 Task: Add Probulin Total Care Probiotic to the cart.
Action: Mouse moved to (346, 146)
Screenshot: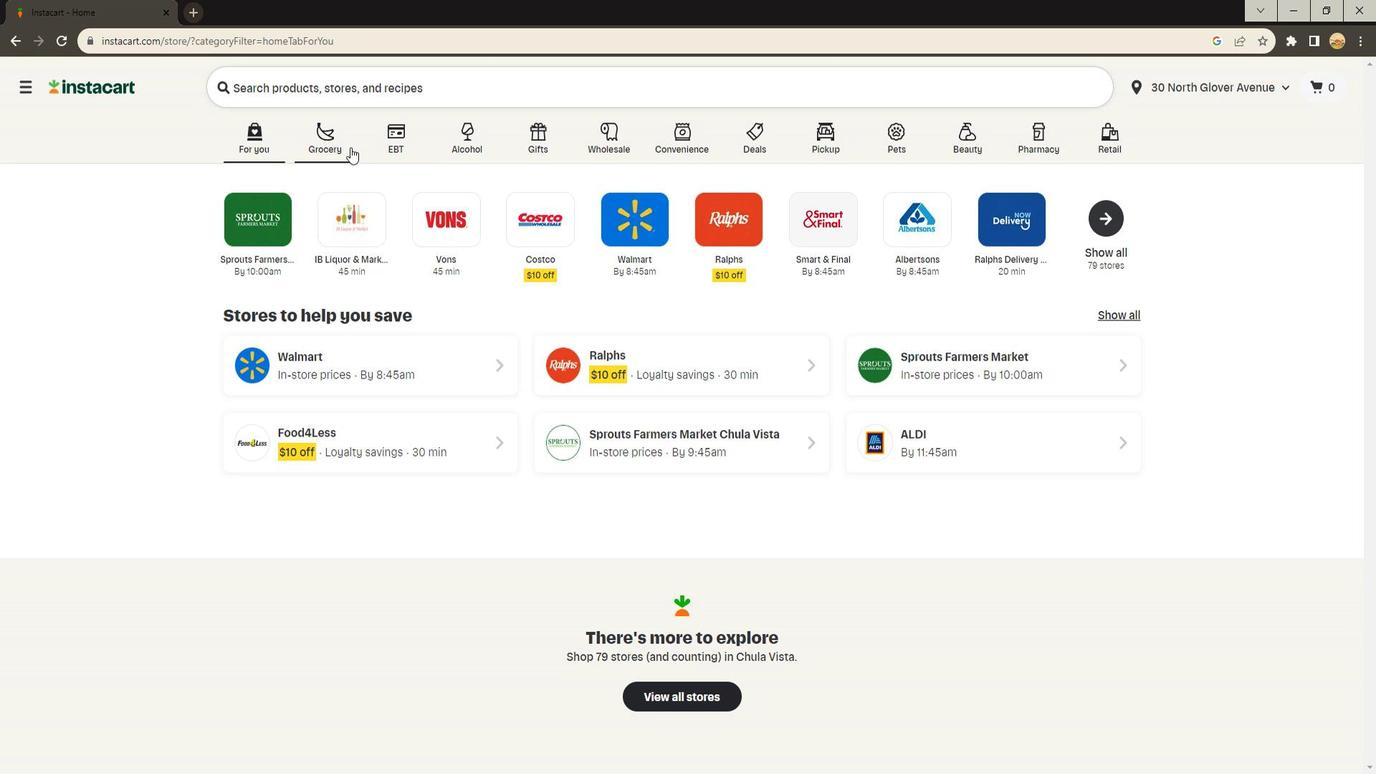 
Action: Mouse pressed left at (346, 146)
Screenshot: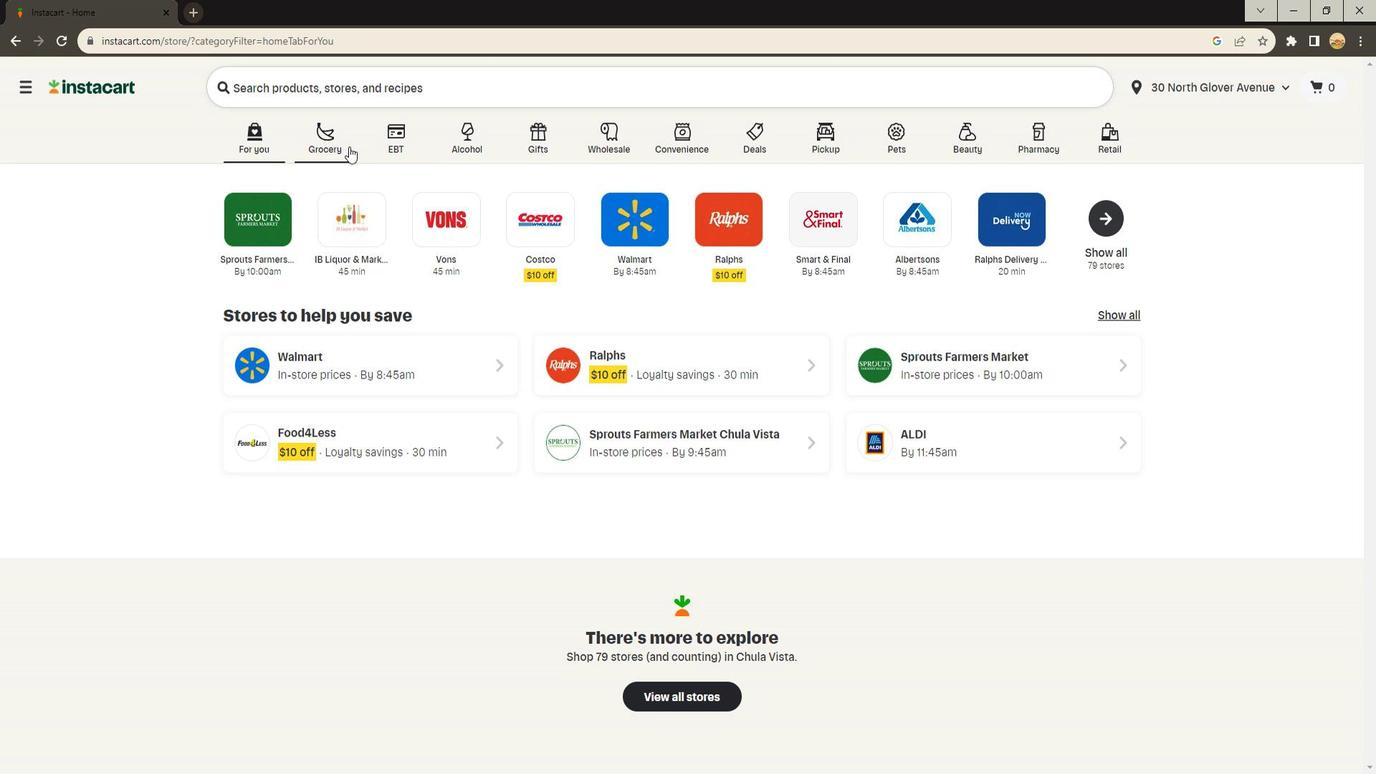 
Action: Mouse moved to (349, 402)
Screenshot: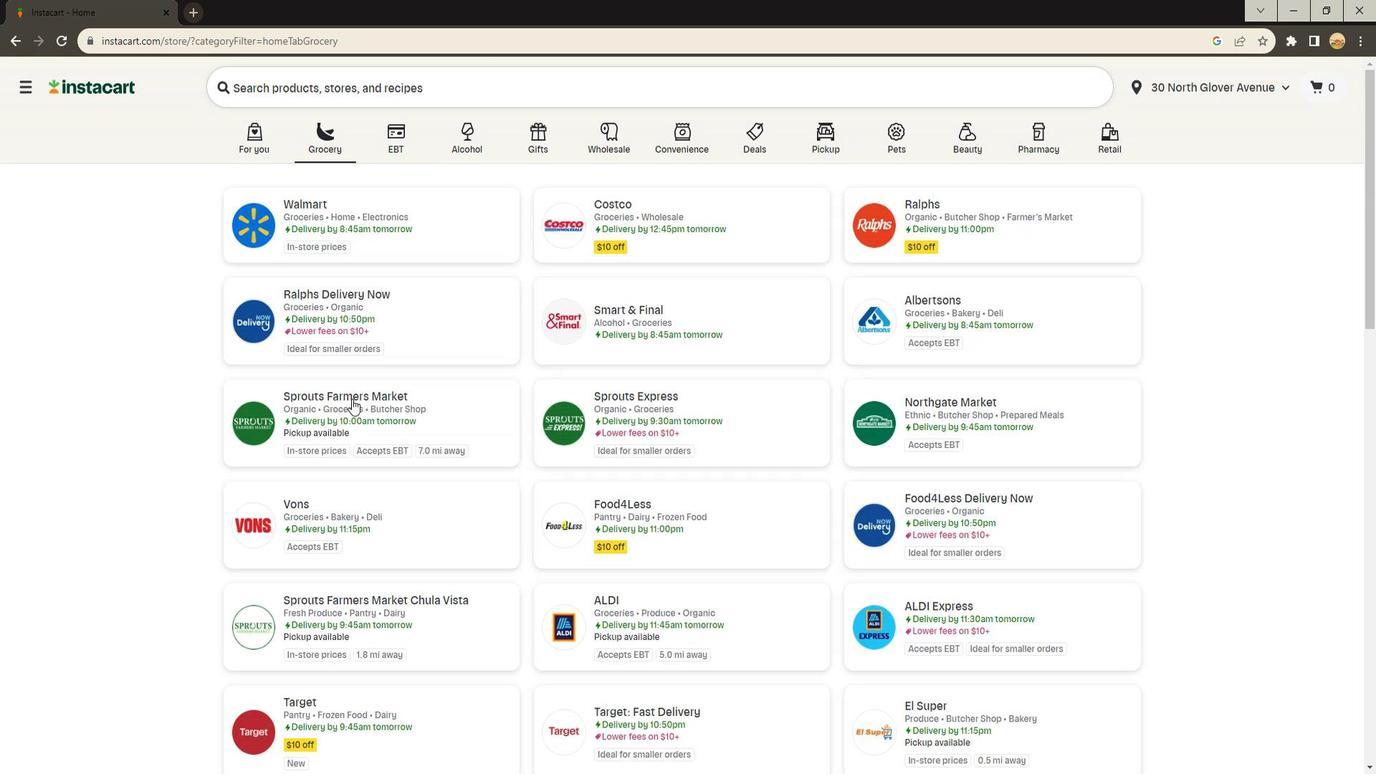 
Action: Mouse pressed left at (349, 402)
Screenshot: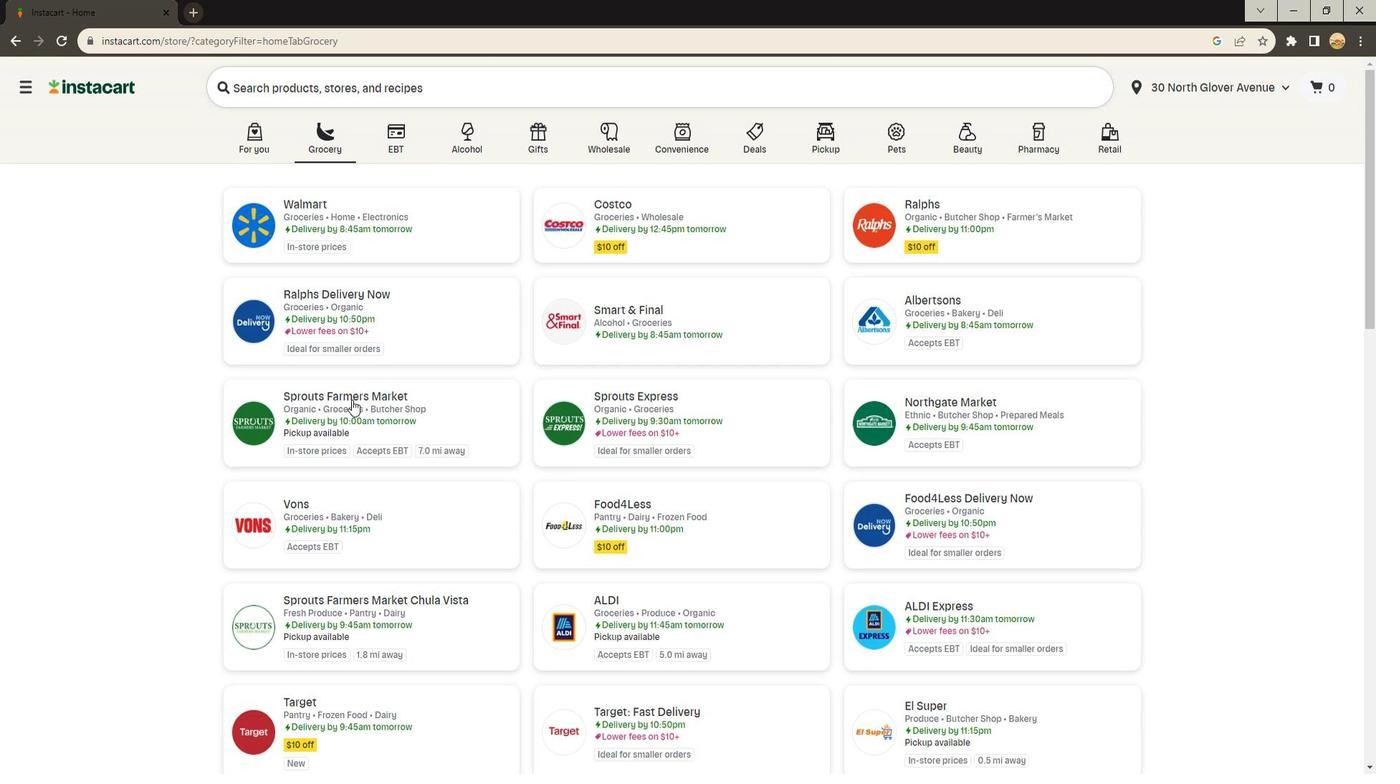 
Action: Mouse moved to (117, 422)
Screenshot: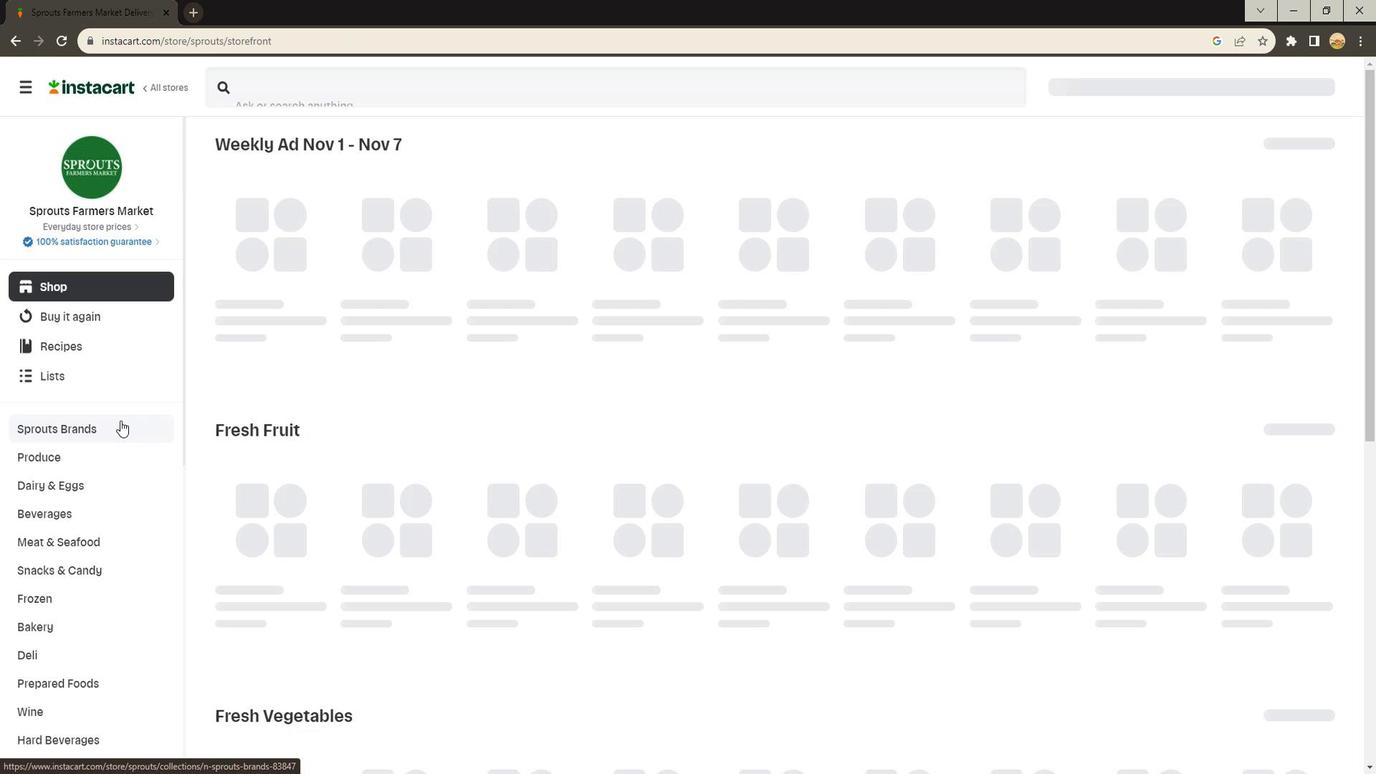 
Action: Mouse scrolled (117, 422) with delta (0, 0)
Screenshot: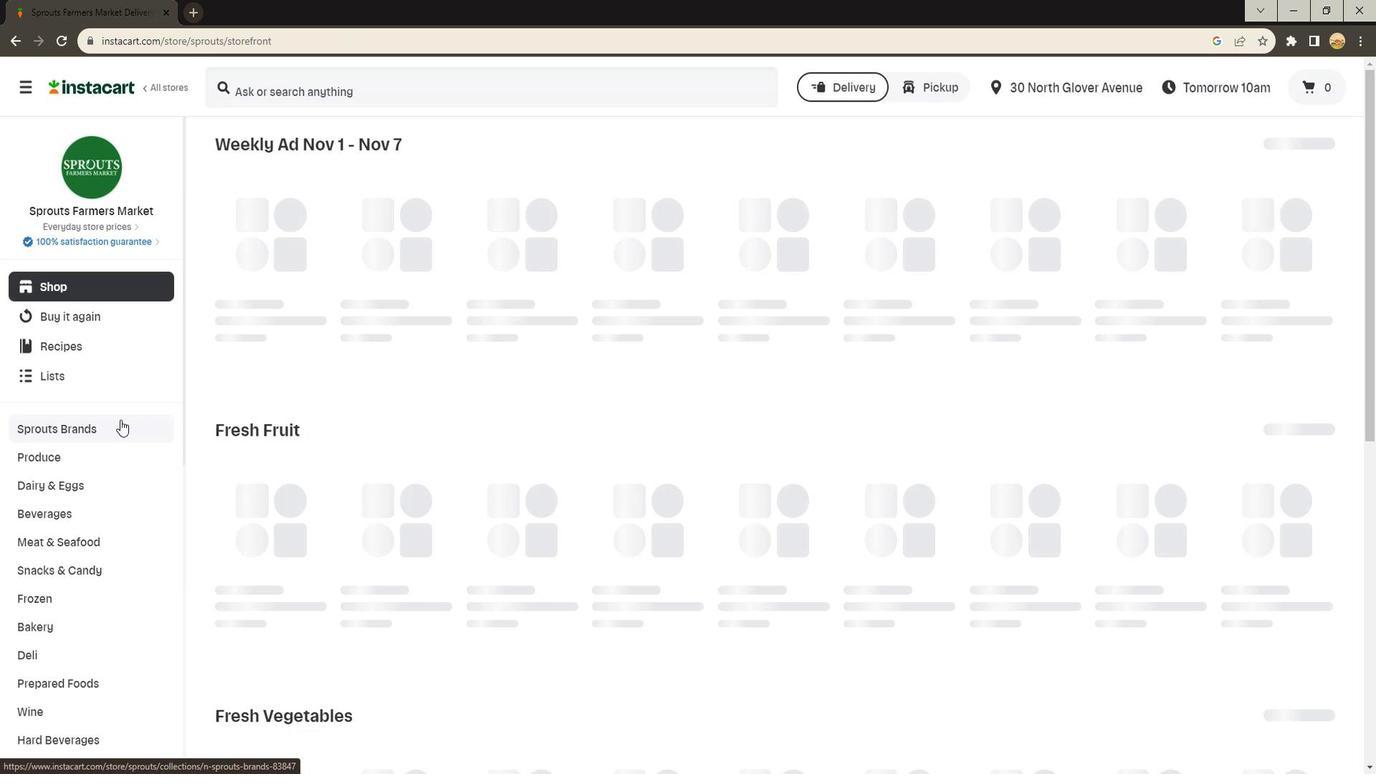 
Action: Mouse scrolled (117, 422) with delta (0, 0)
Screenshot: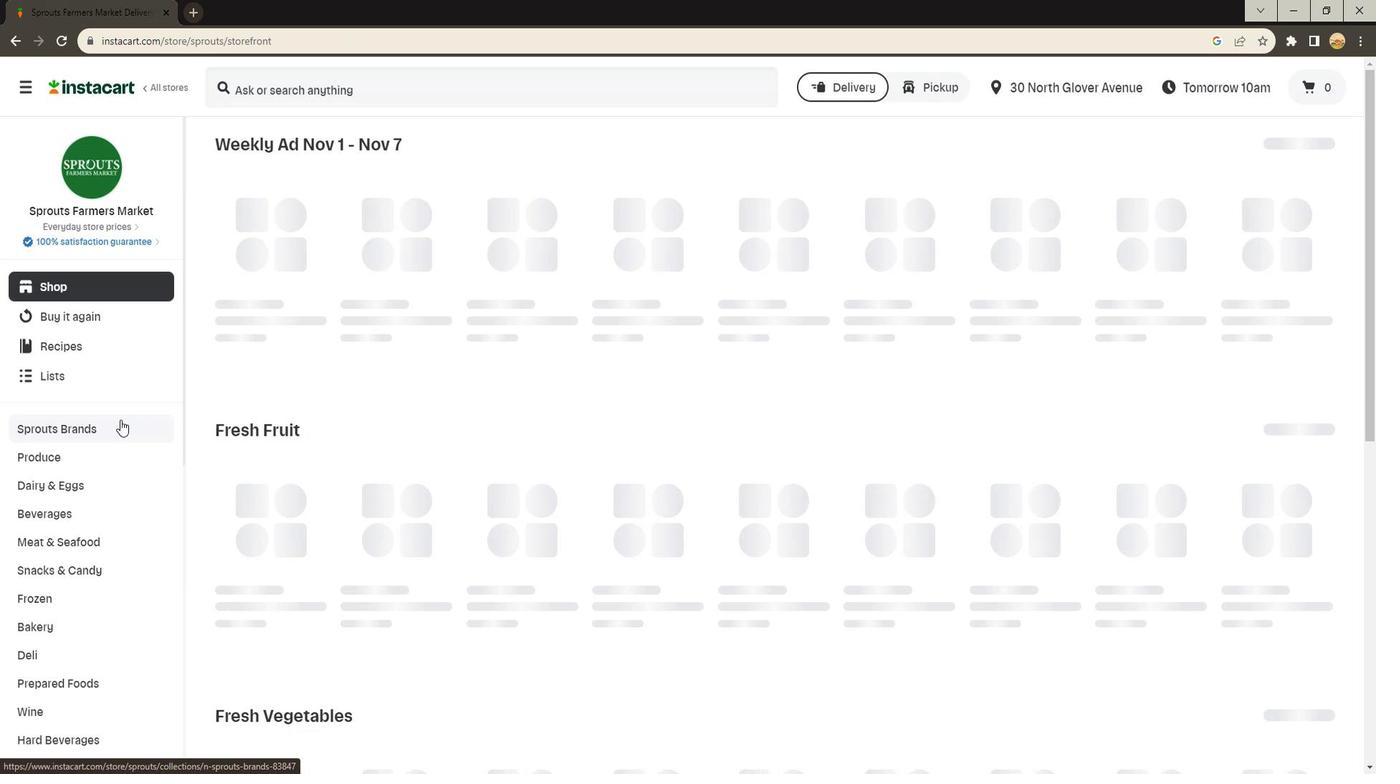 
Action: Mouse scrolled (117, 422) with delta (0, 0)
Screenshot: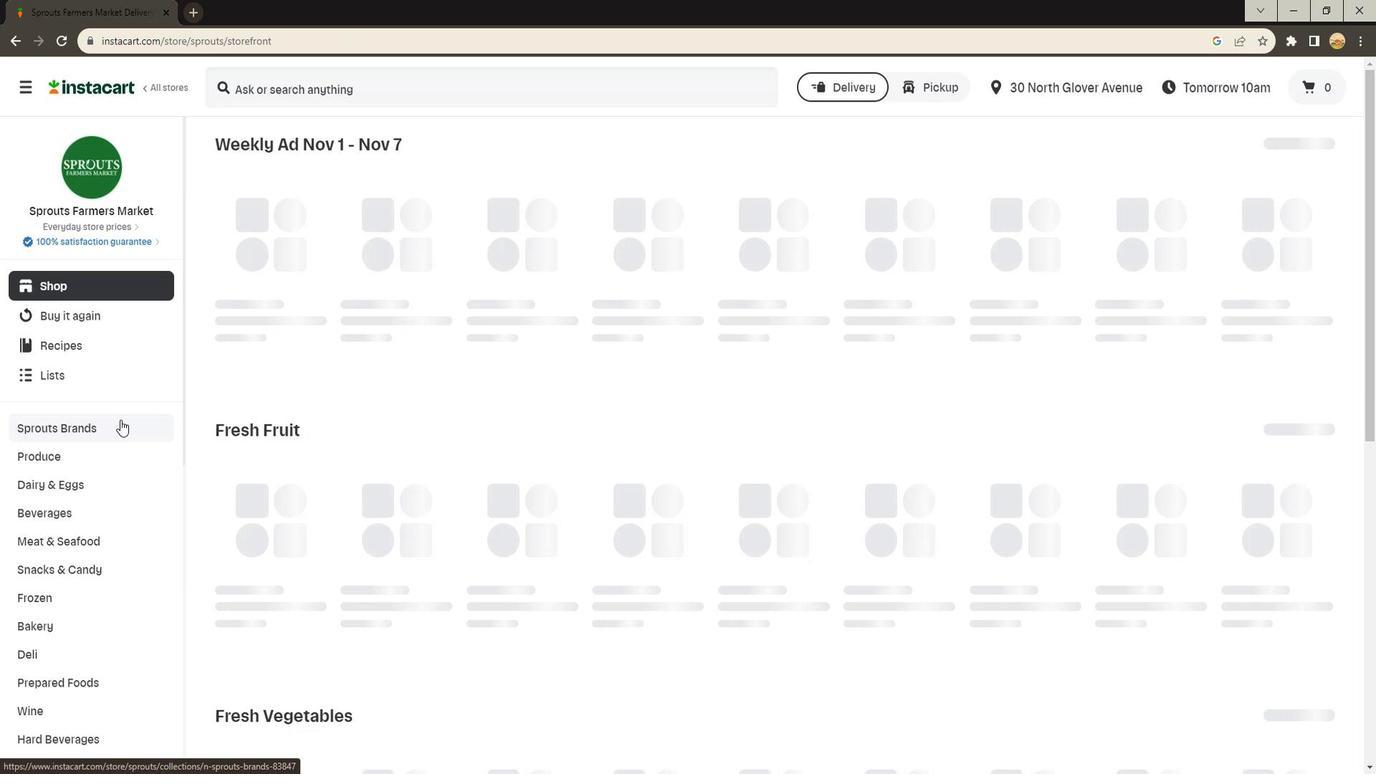 
Action: Mouse scrolled (117, 422) with delta (0, 0)
Screenshot: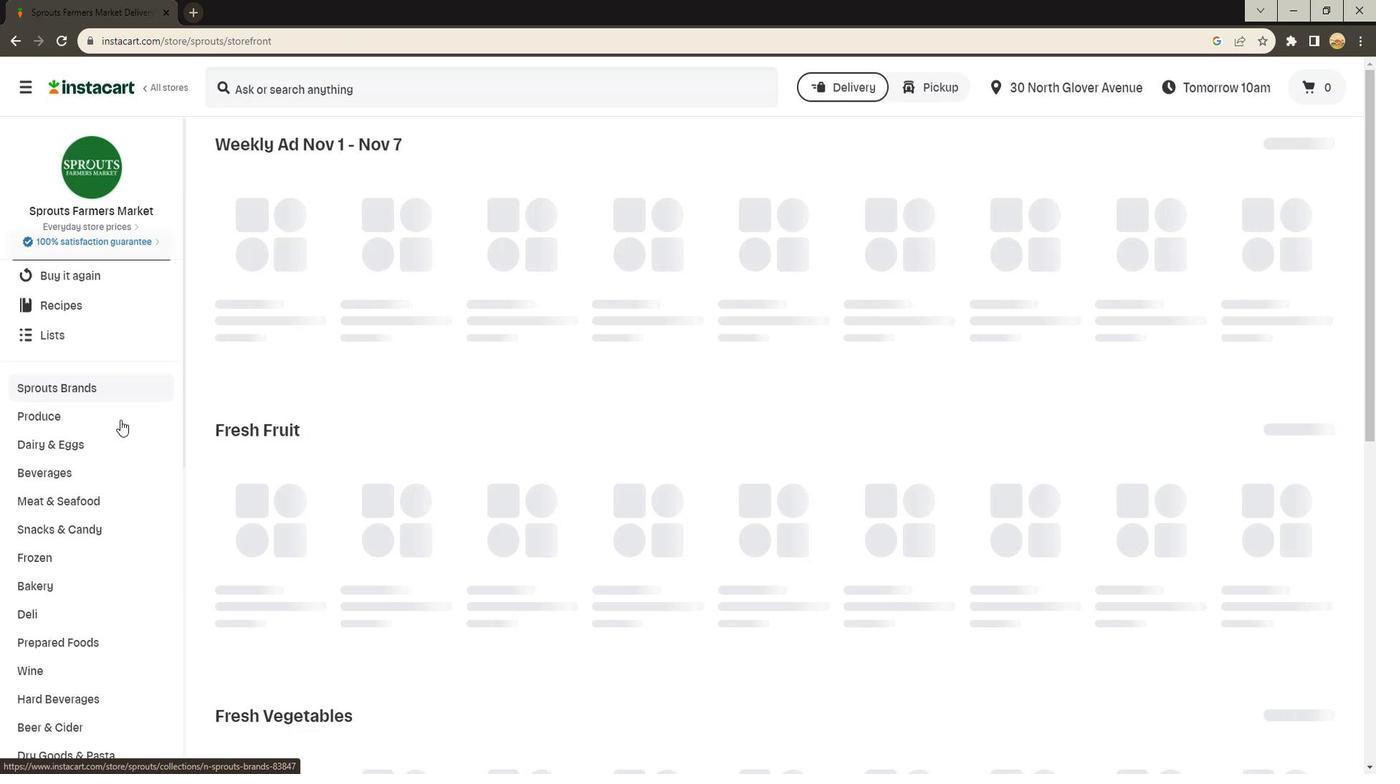 
Action: Mouse scrolled (117, 422) with delta (0, 0)
Screenshot: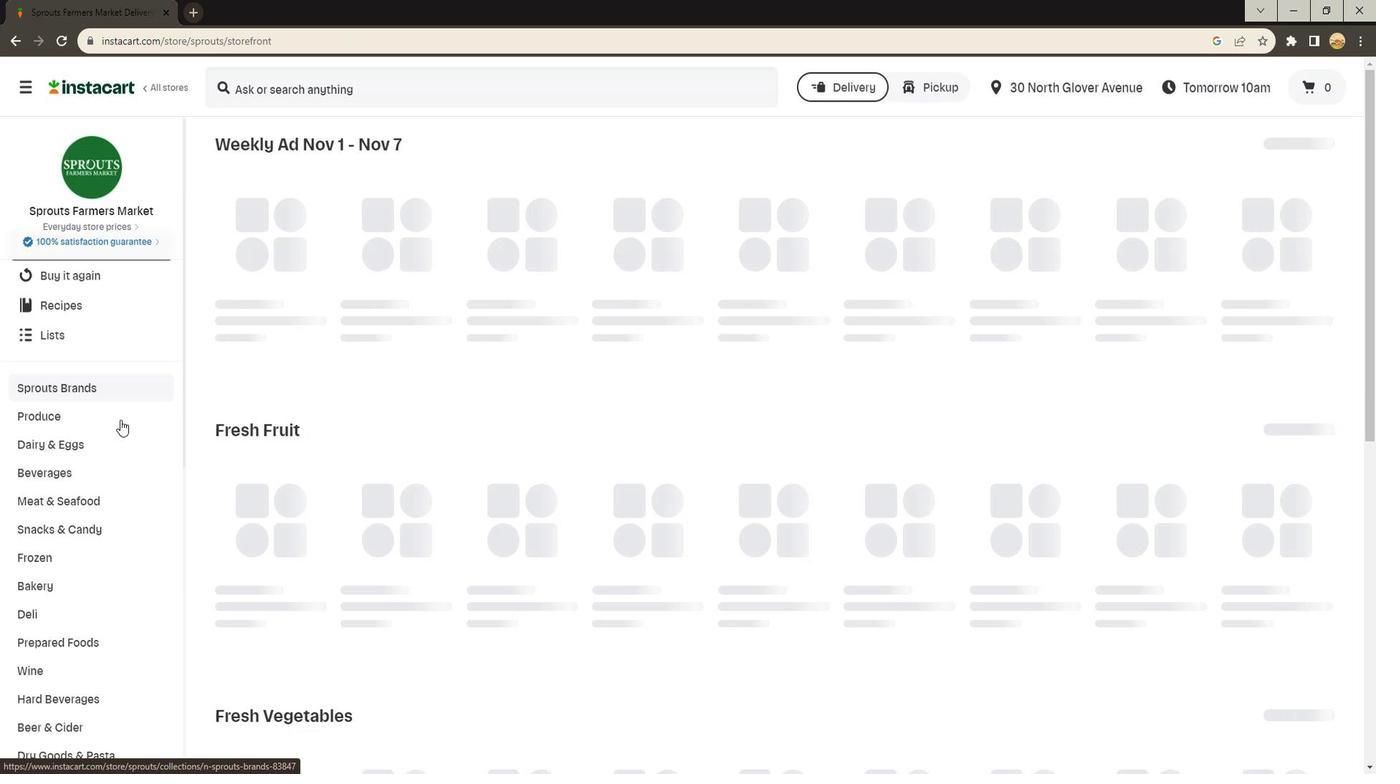 
Action: Mouse scrolled (117, 422) with delta (0, 0)
Screenshot: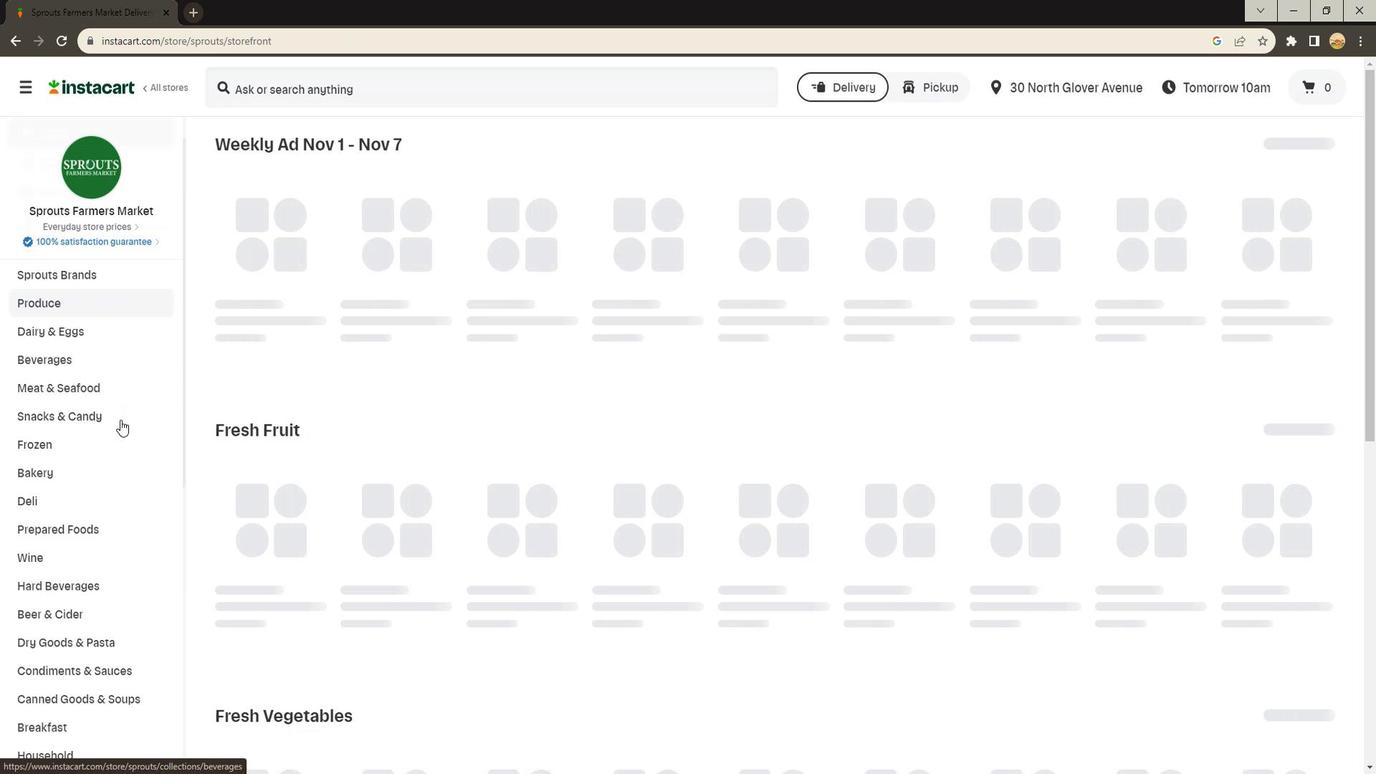 
Action: Mouse scrolled (117, 422) with delta (0, 0)
Screenshot: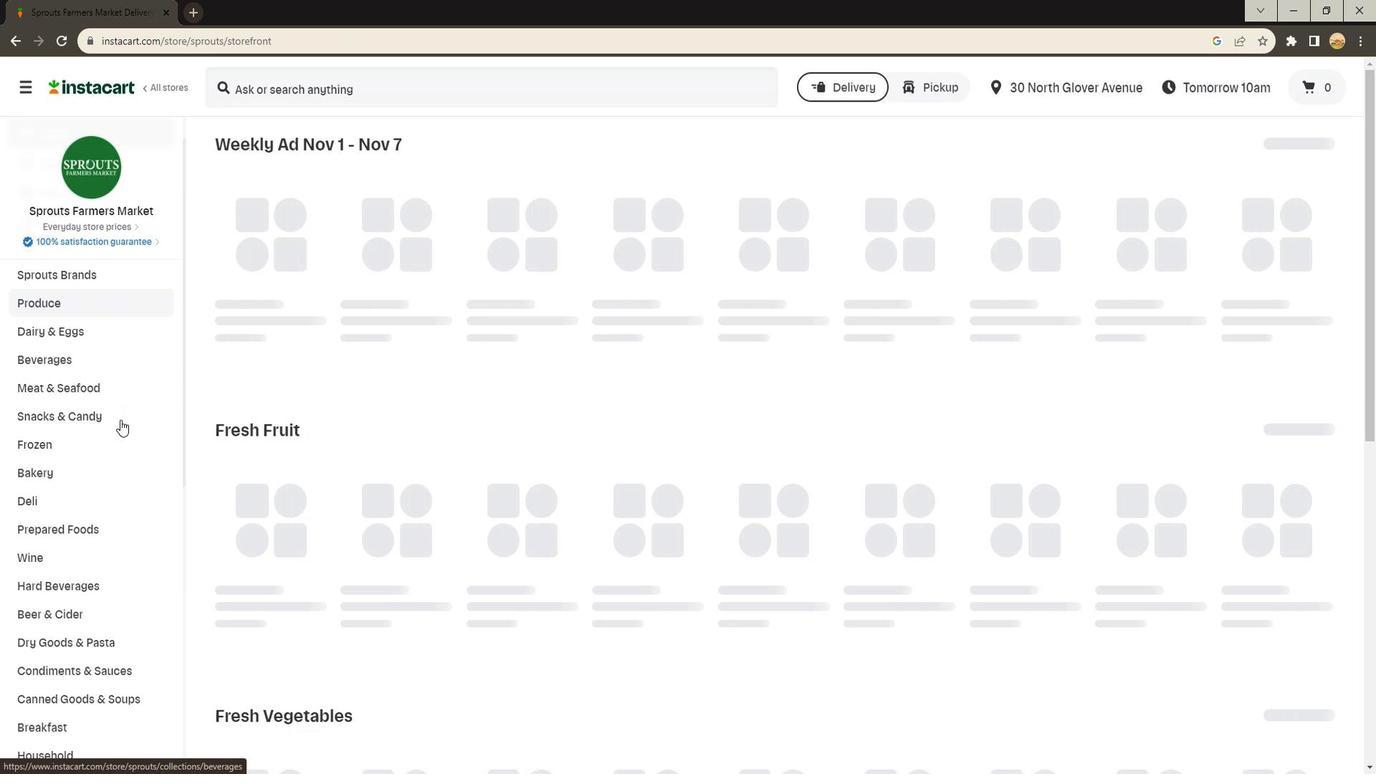 
Action: Mouse moved to (61, 480)
Screenshot: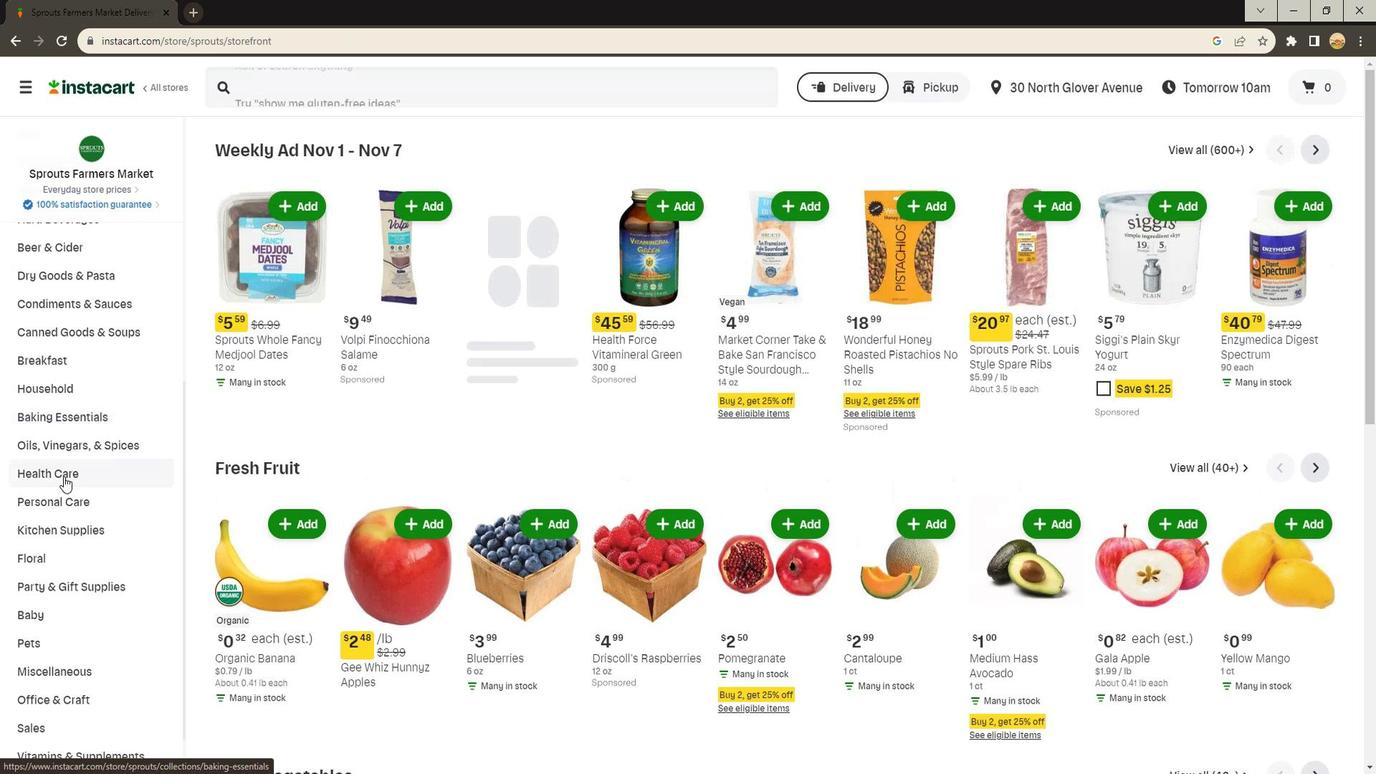 
Action: Mouse pressed left at (61, 480)
Screenshot: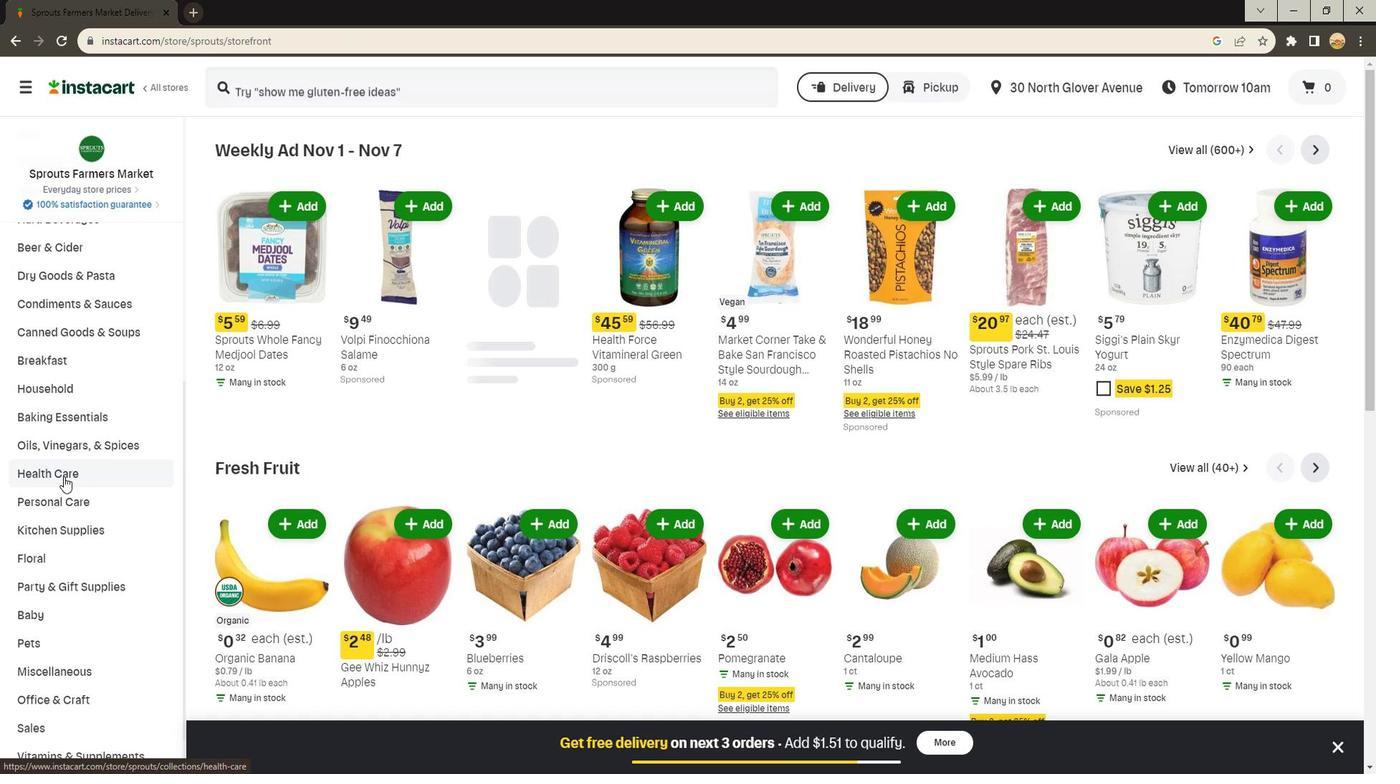 
Action: Mouse moved to (667, 184)
Screenshot: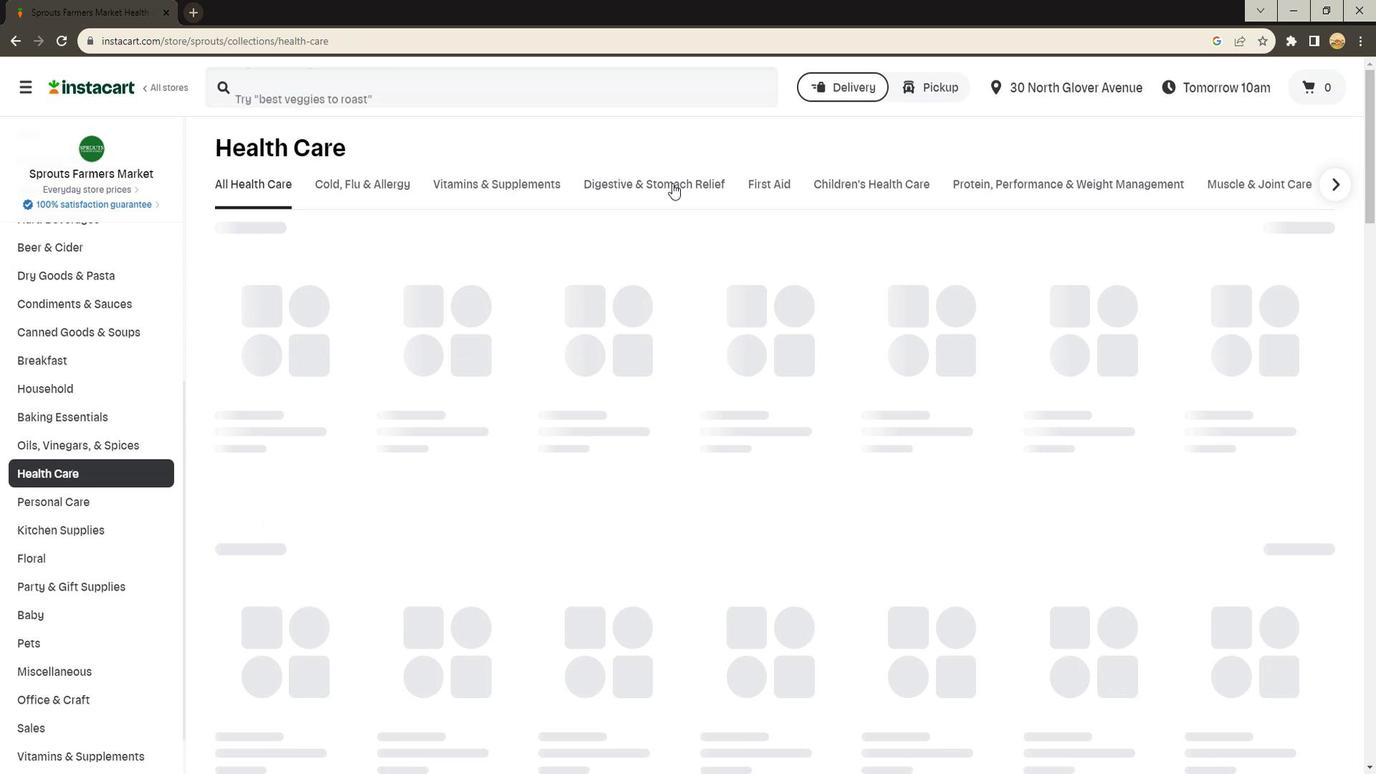
Action: Mouse pressed left at (667, 184)
Screenshot: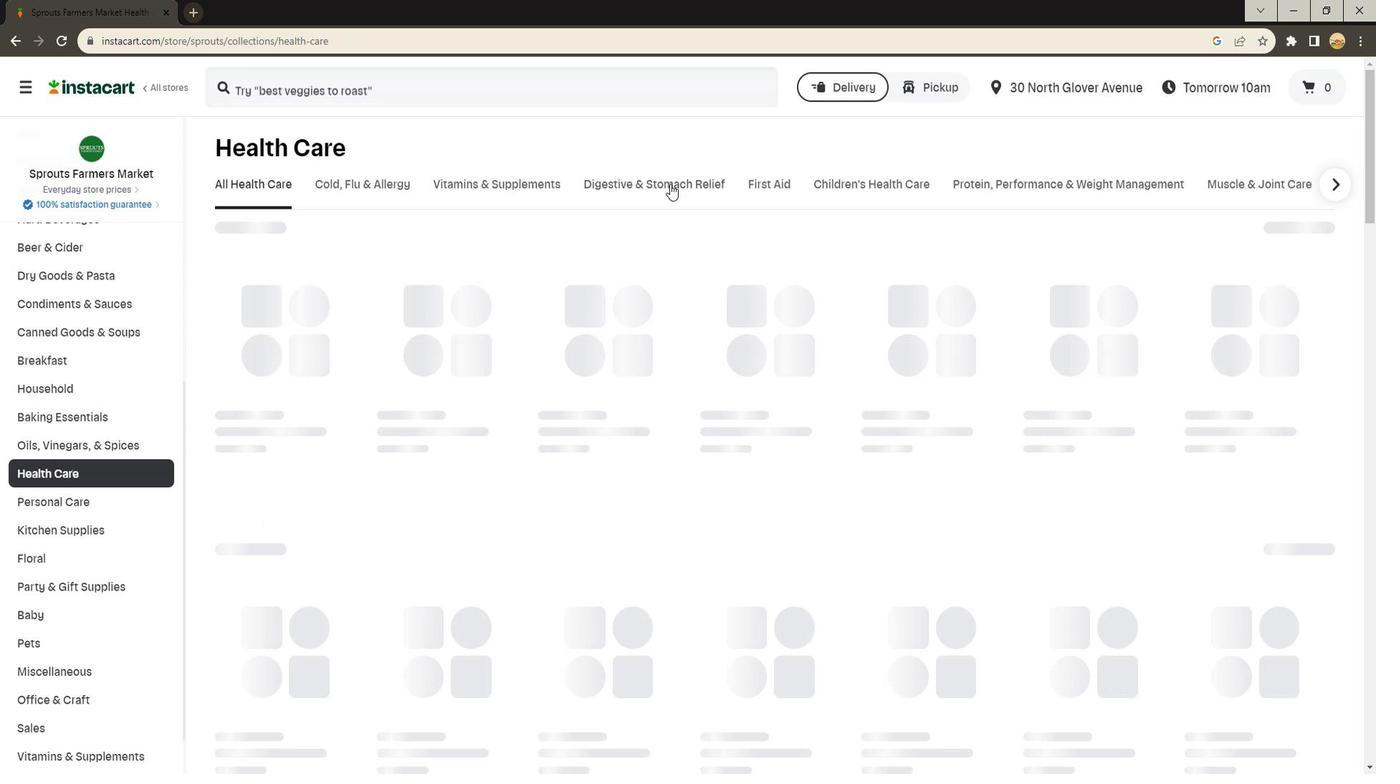 
Action: Mouse moved to (558, 252)
Screenshot: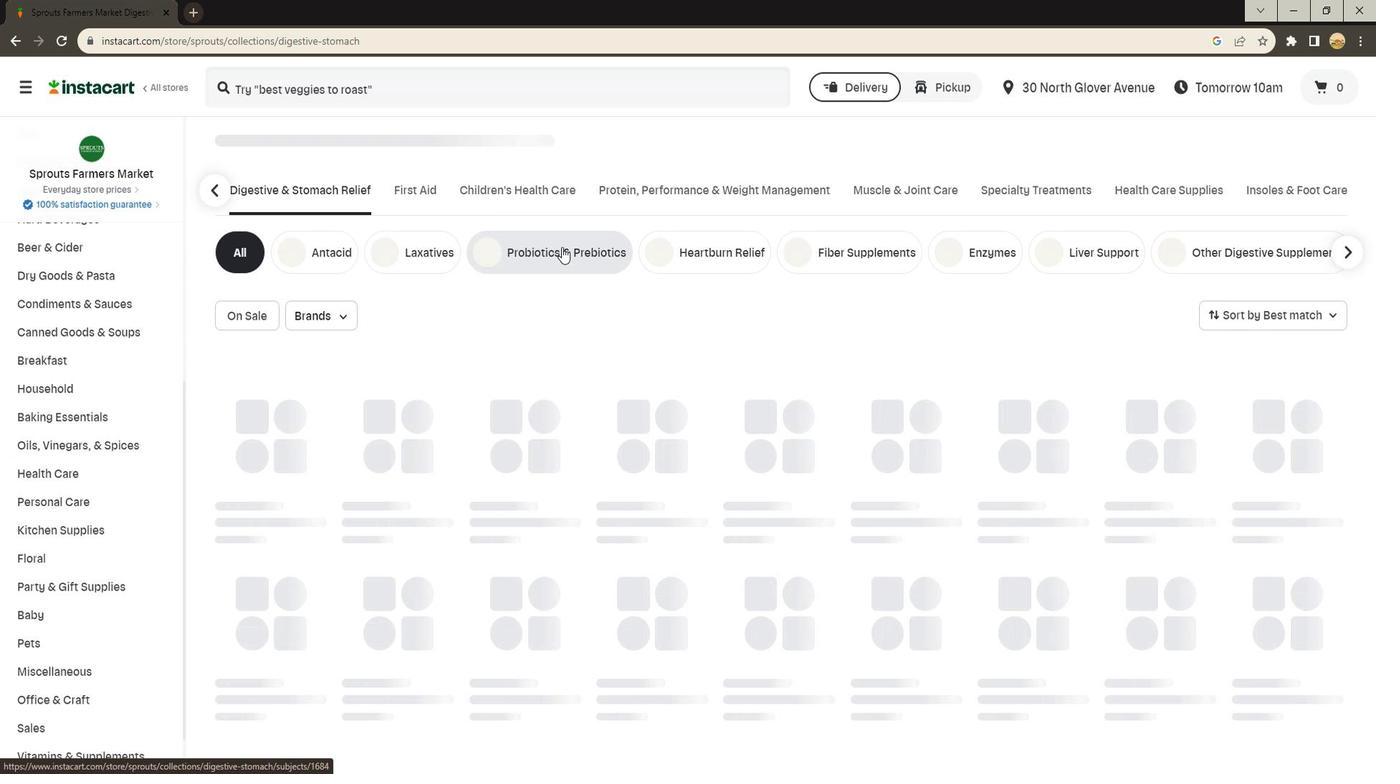 
Action: Mouse pressed left at (558, 252)
Screenshot: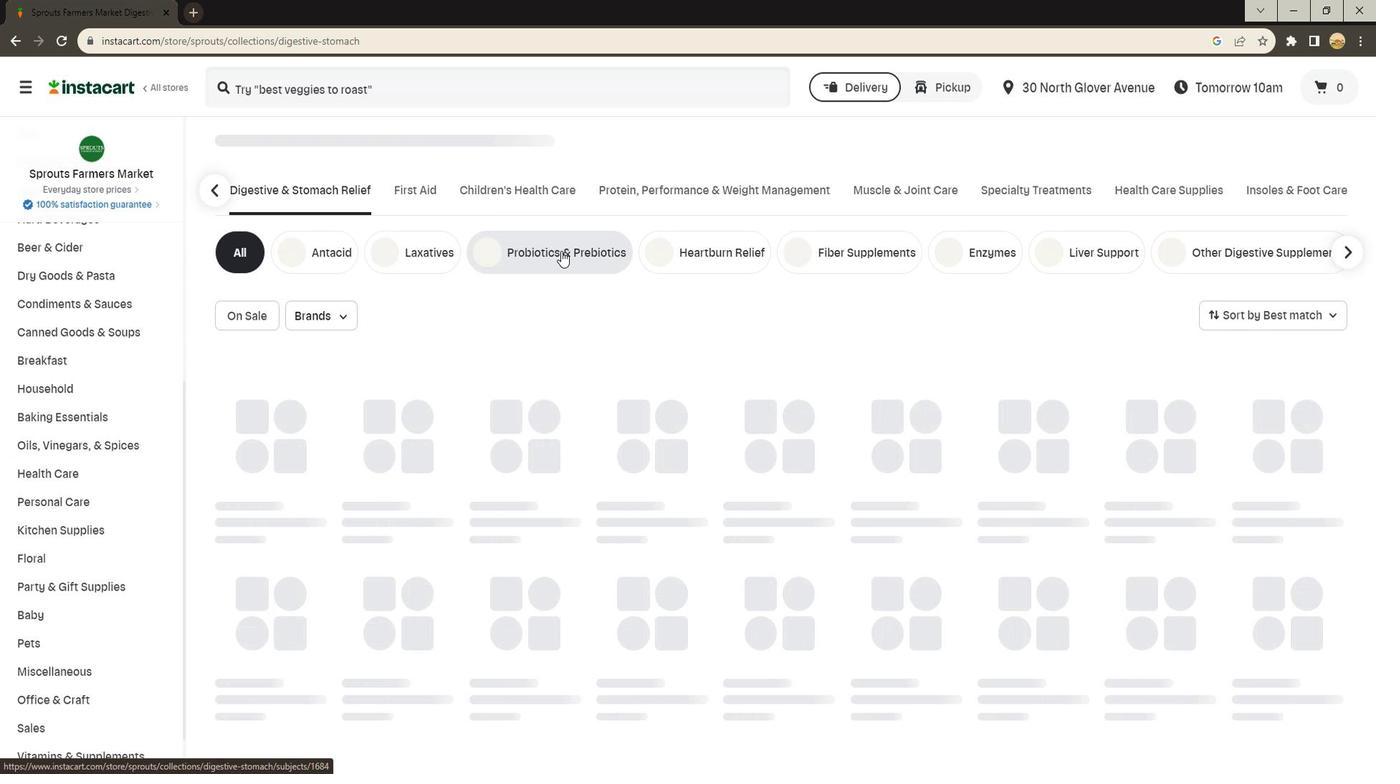 
Action: Mouse moved to (508, 87)
Screenshot: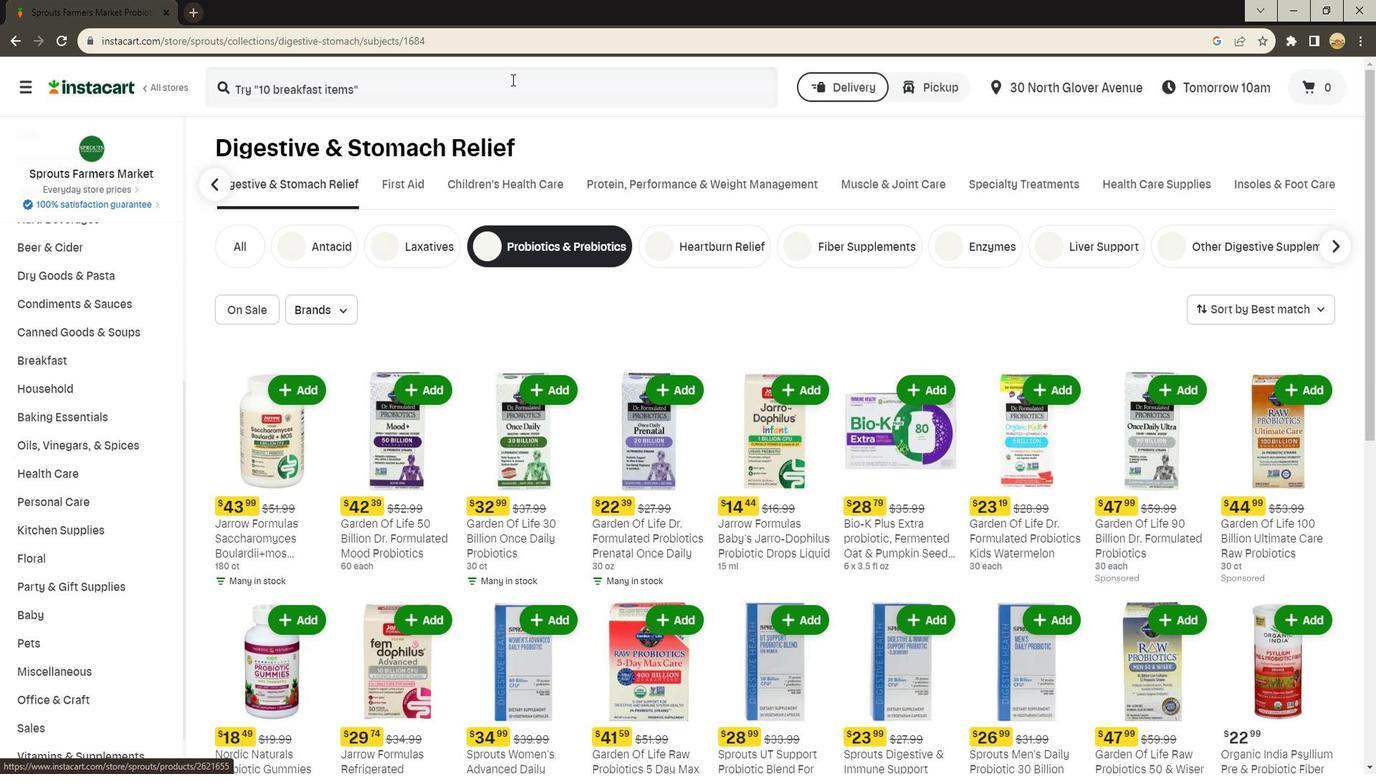 
Action: Mouse pressed left at (508, 87)
Screenshot: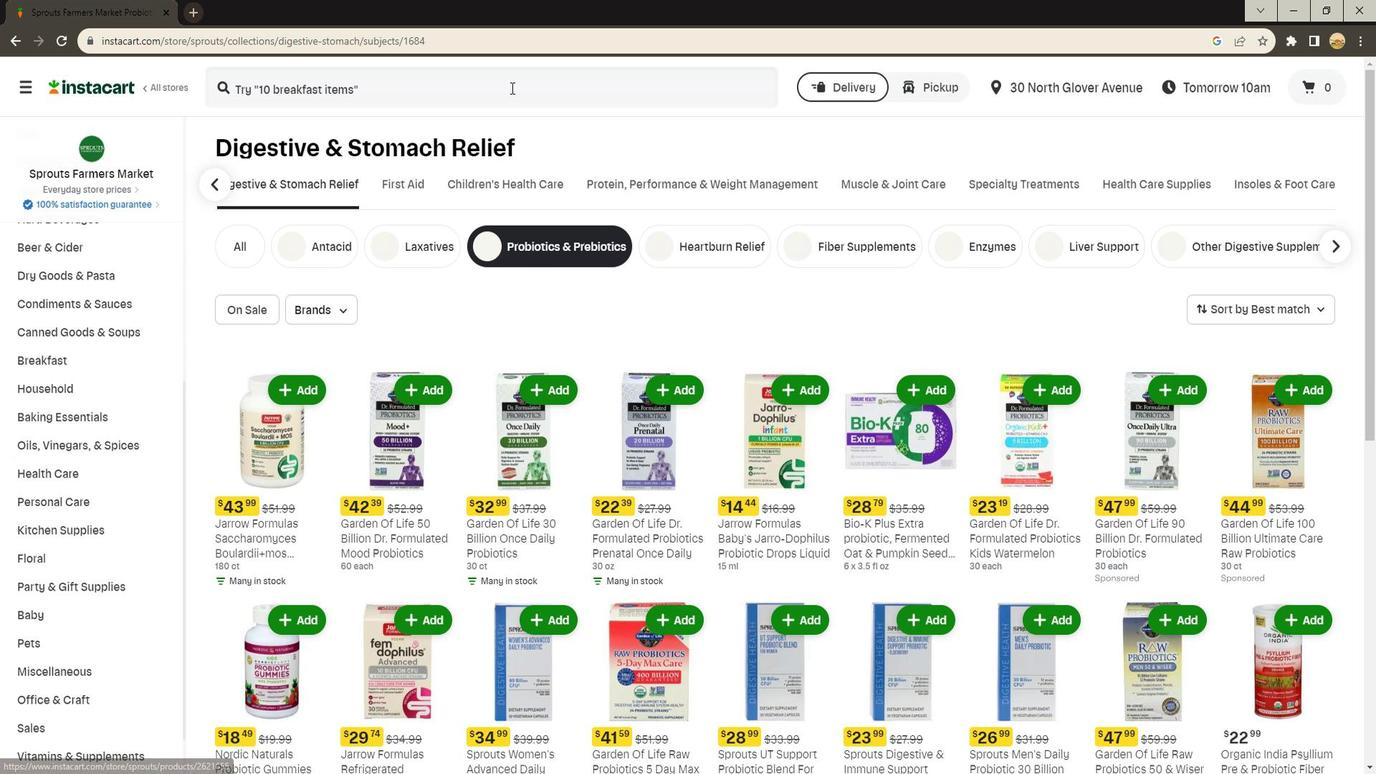 
Action: Key pressed <Key.shift>Probulin<Key.space><Key.shift>Total<Key.space><Key.shift>Care<Key.space><Key.shift><Key.shift><Key.shift><Key.shift>Probiotic<Key.enter>
Screenshot: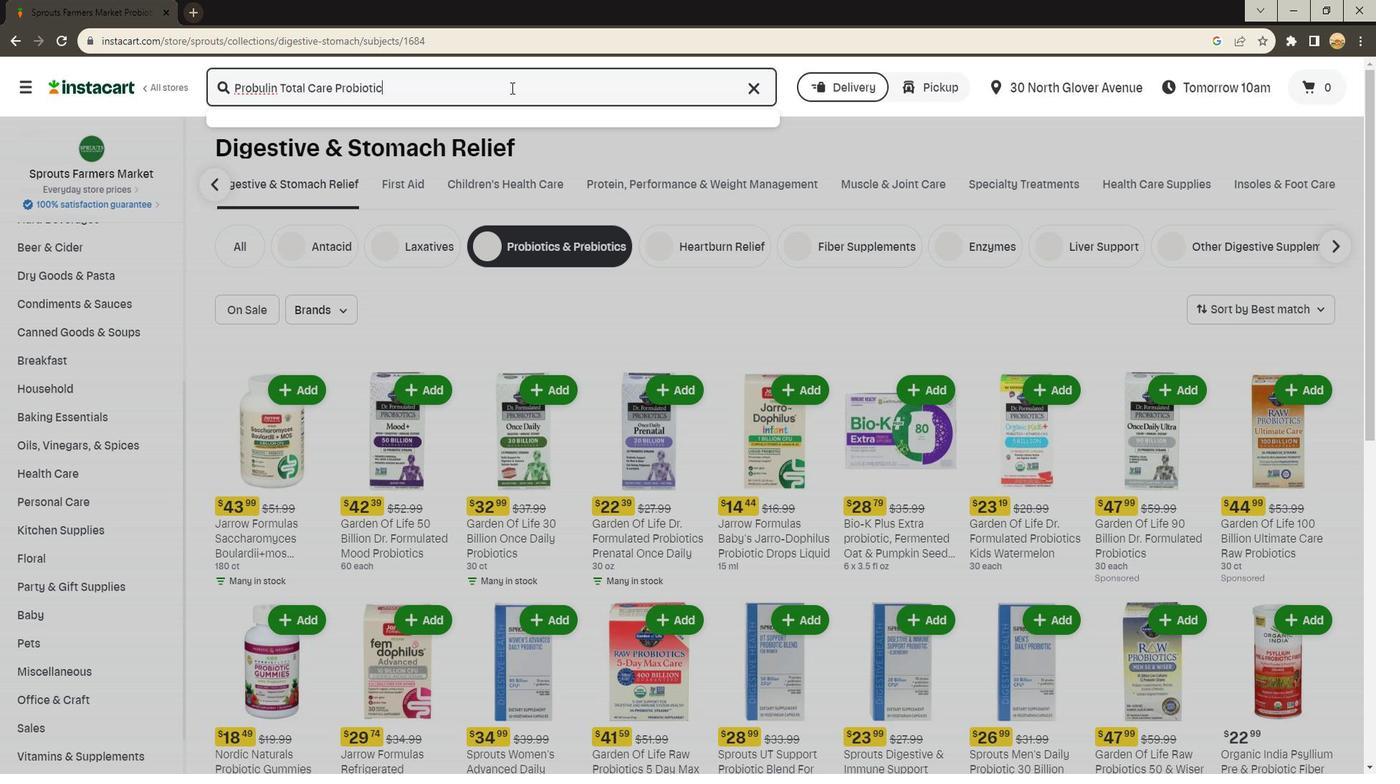 
Action: Mouse moved to (841, 212)
Screenshot: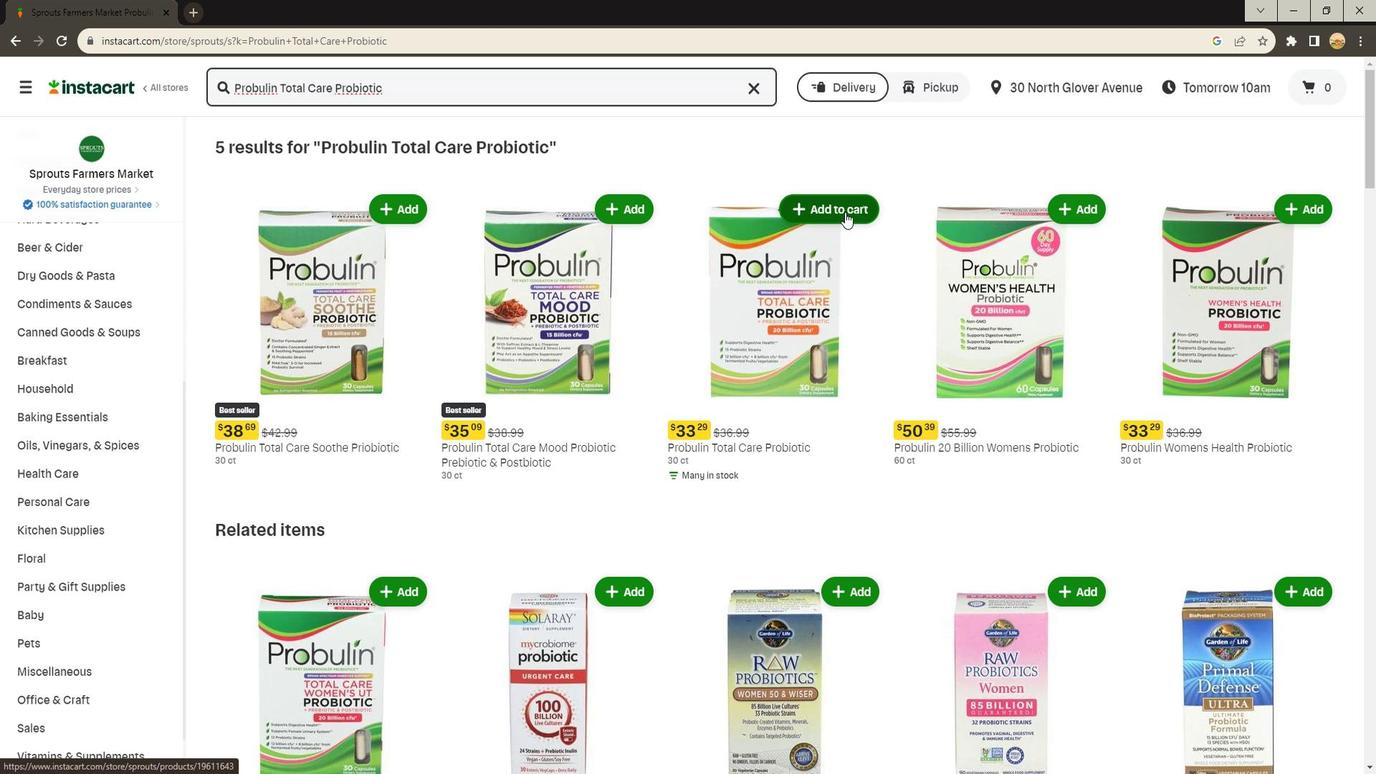 
Action: Mouse pressed left at (841, 212)
Screenshot: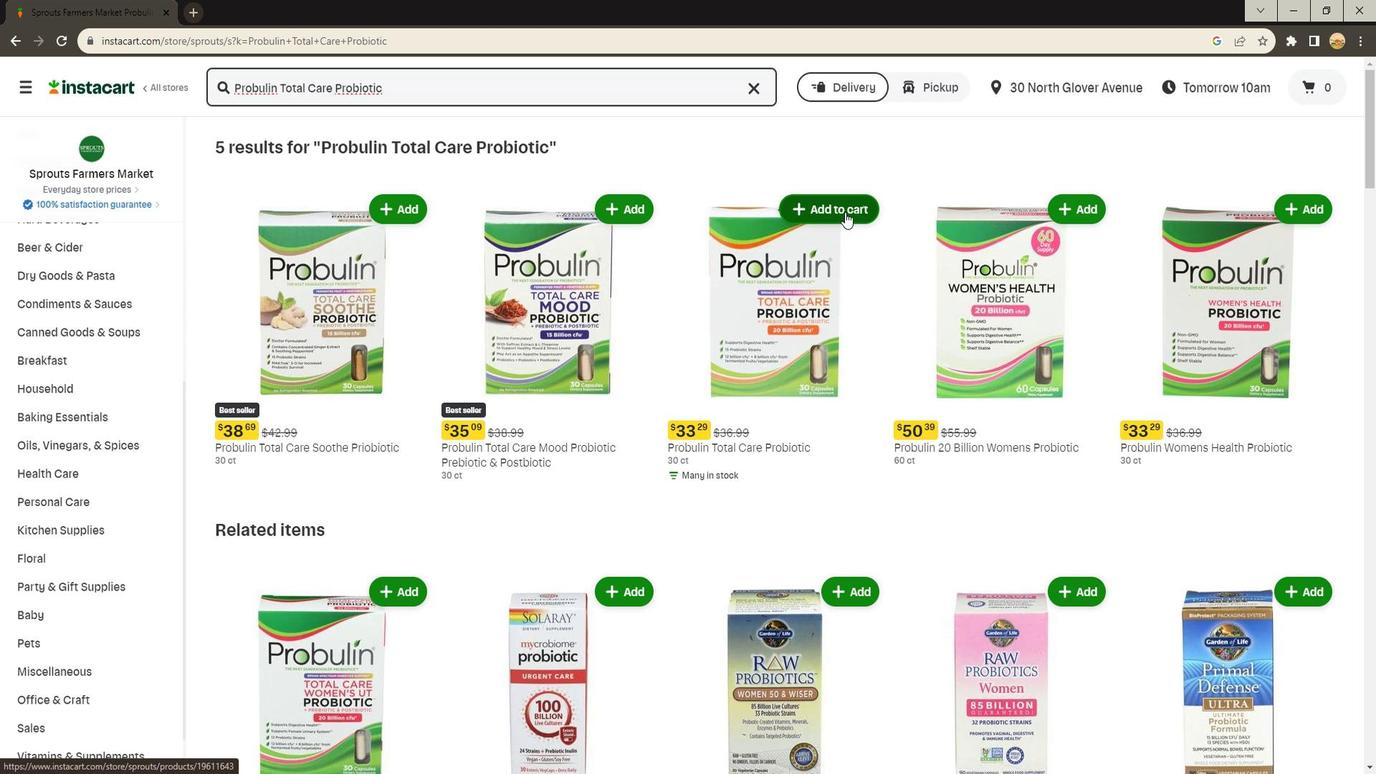 
Action: Mouse moved to (861, 318)
Screenshot: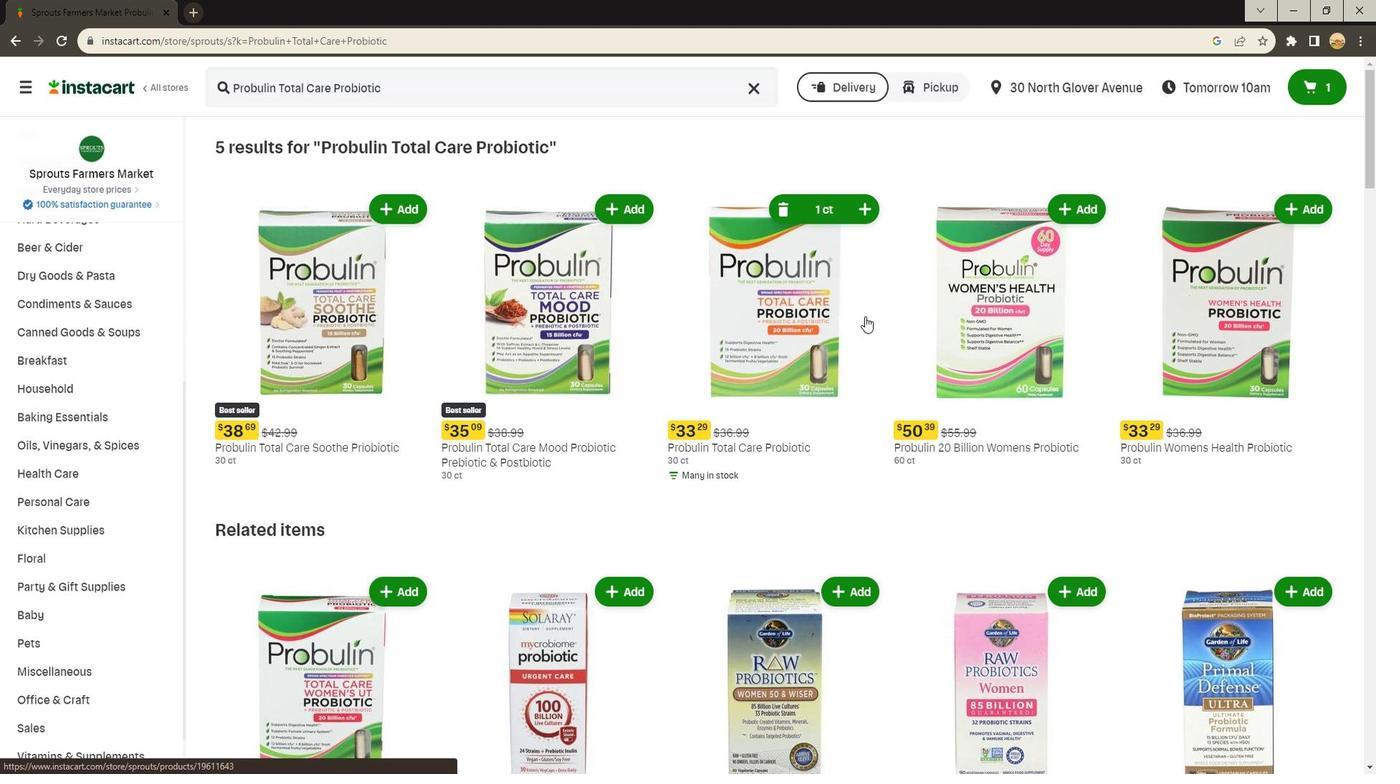 
